 Task: Select the criteria, "text is exactly" criteria with value and formula.
Action: Mouse moved to (238, 107)
Screenshot: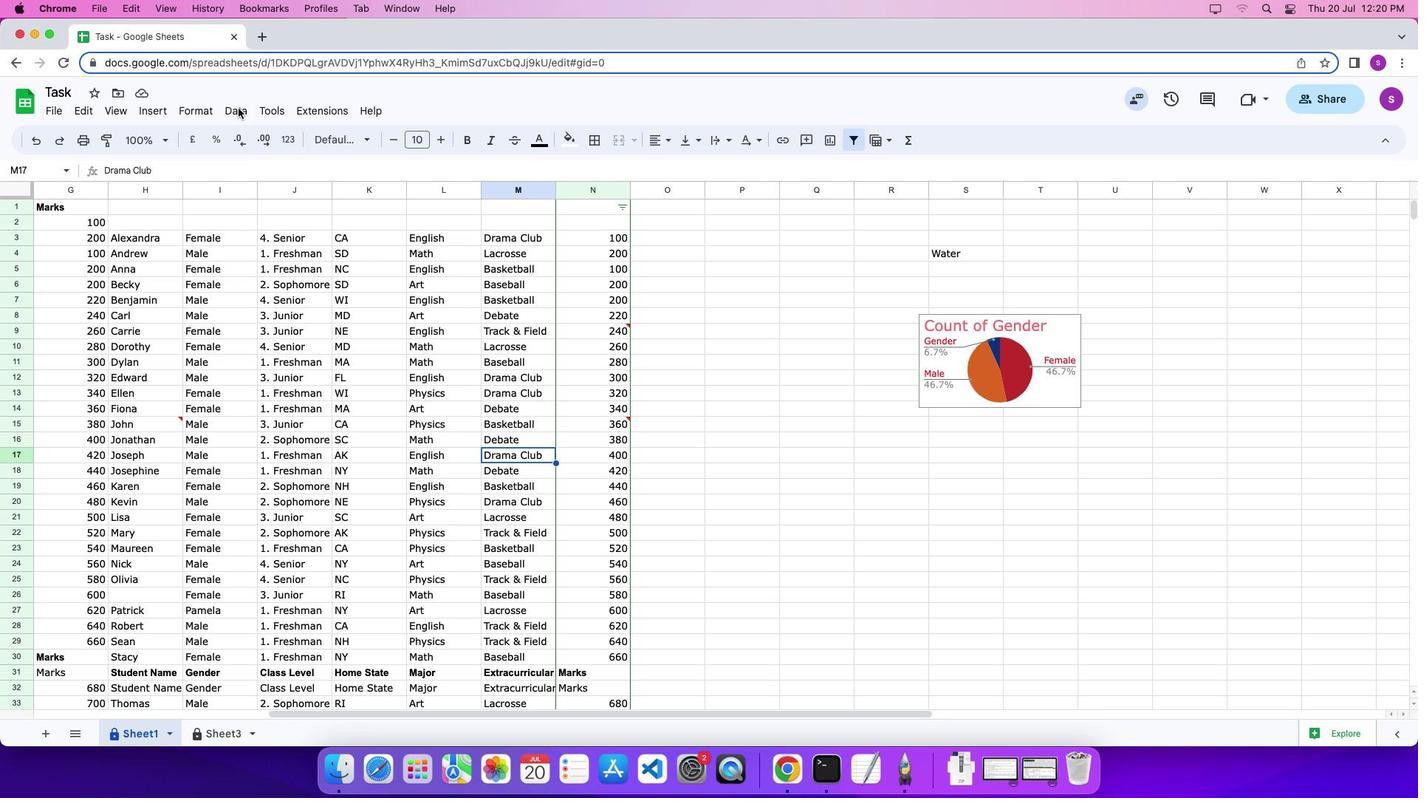 
Action: Mouse pressed left at (238, 107)
Screenshot: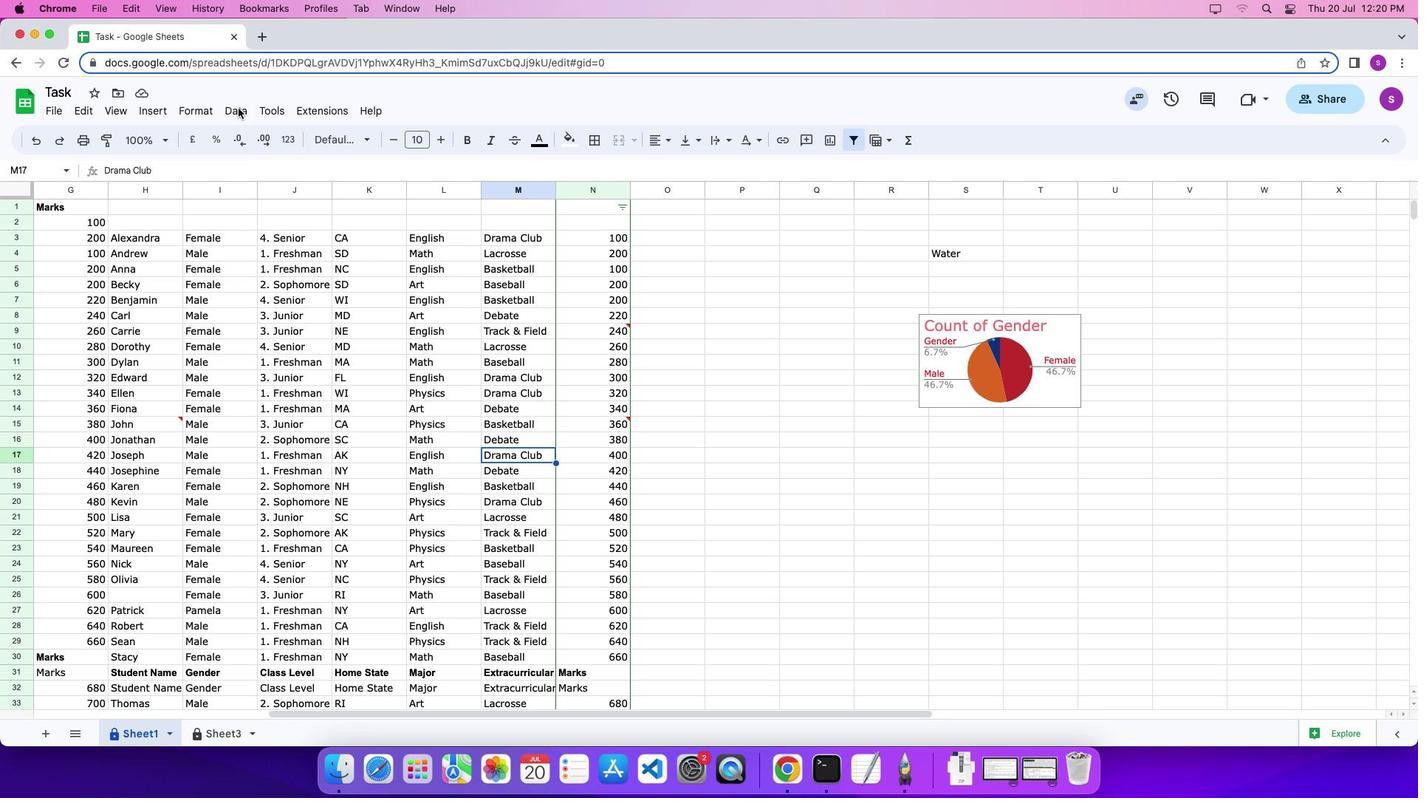 
Action: Mouse moved to (239, 107)
Screenshot: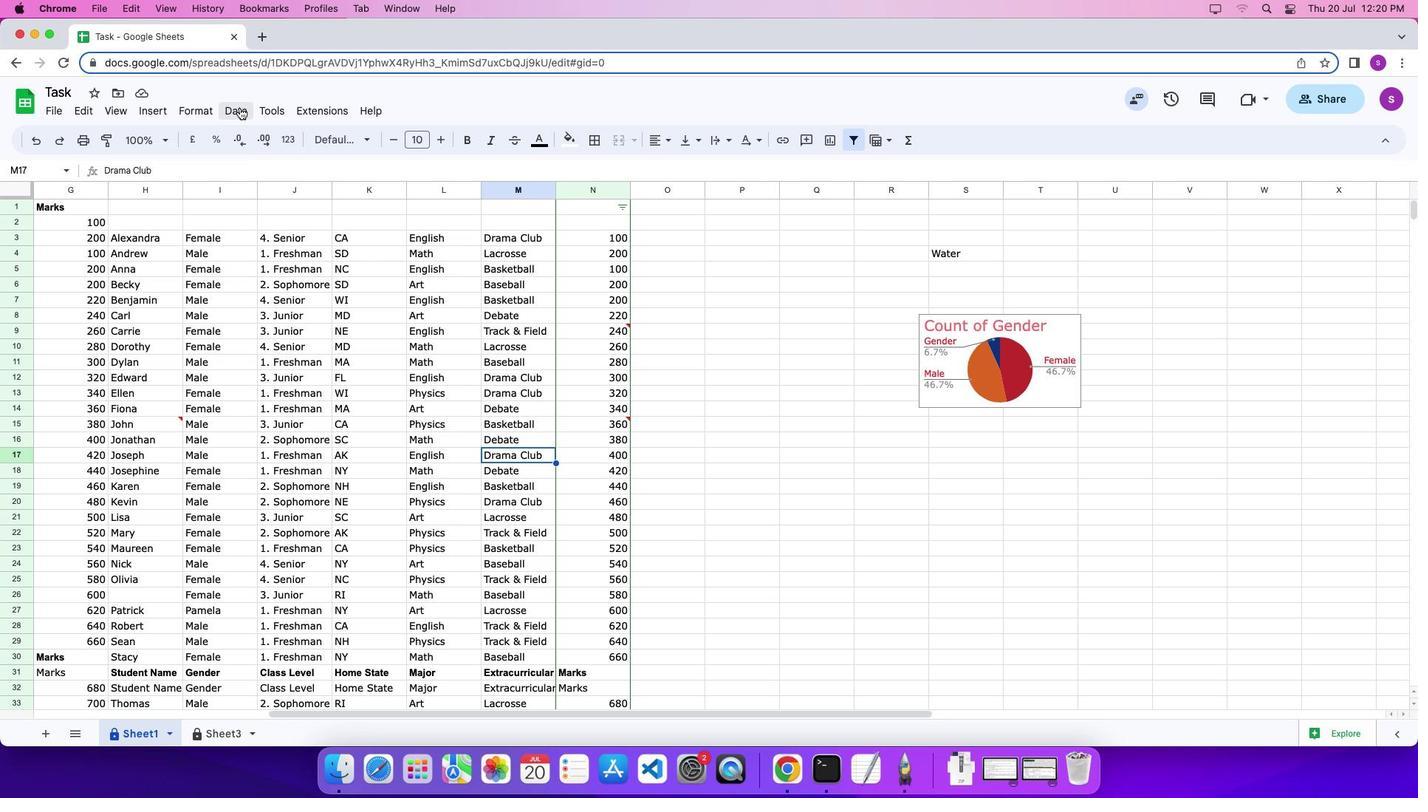 
Action: Mouse pressed left at (239, 107)
Screenshot: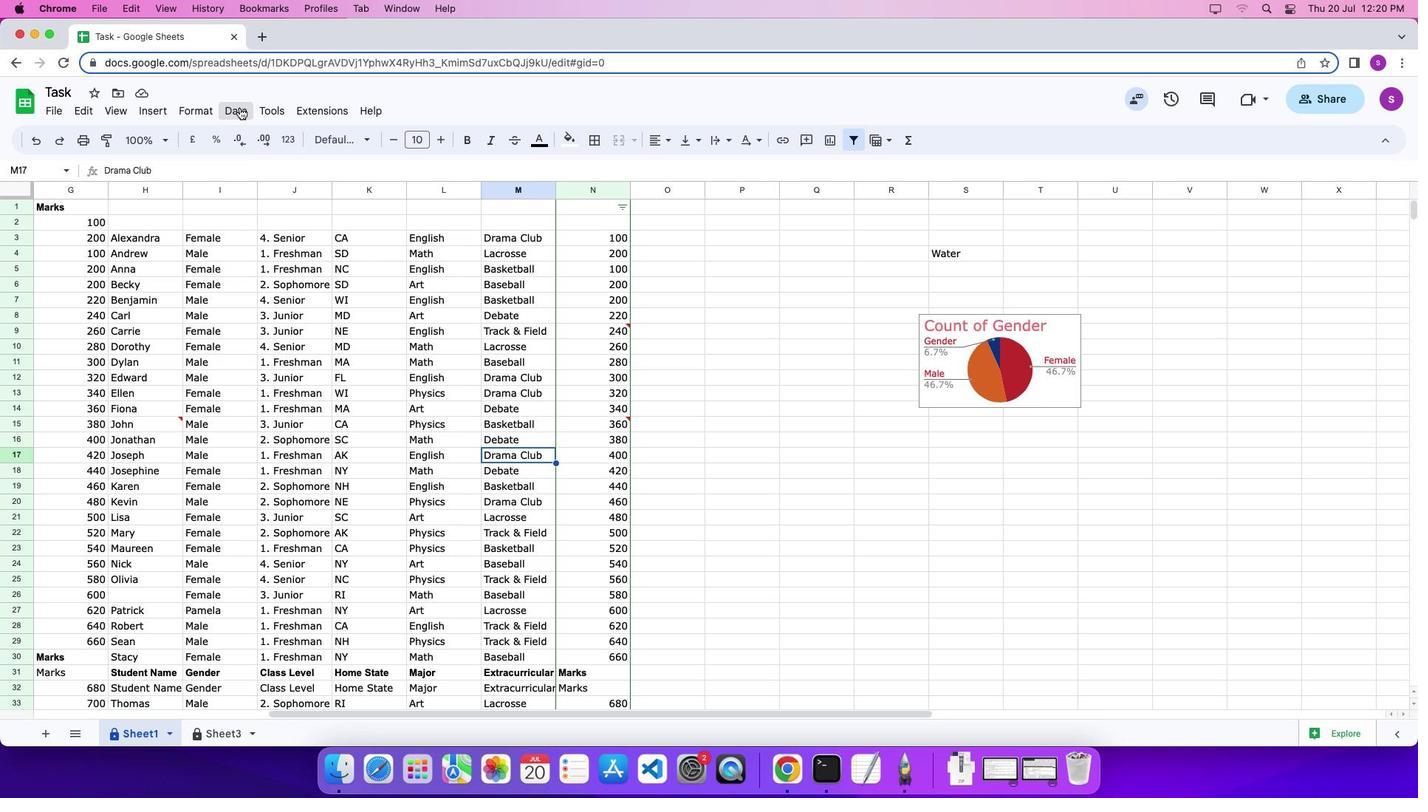 
Action: Mouse pressed left at (239, 107)
Screenshot: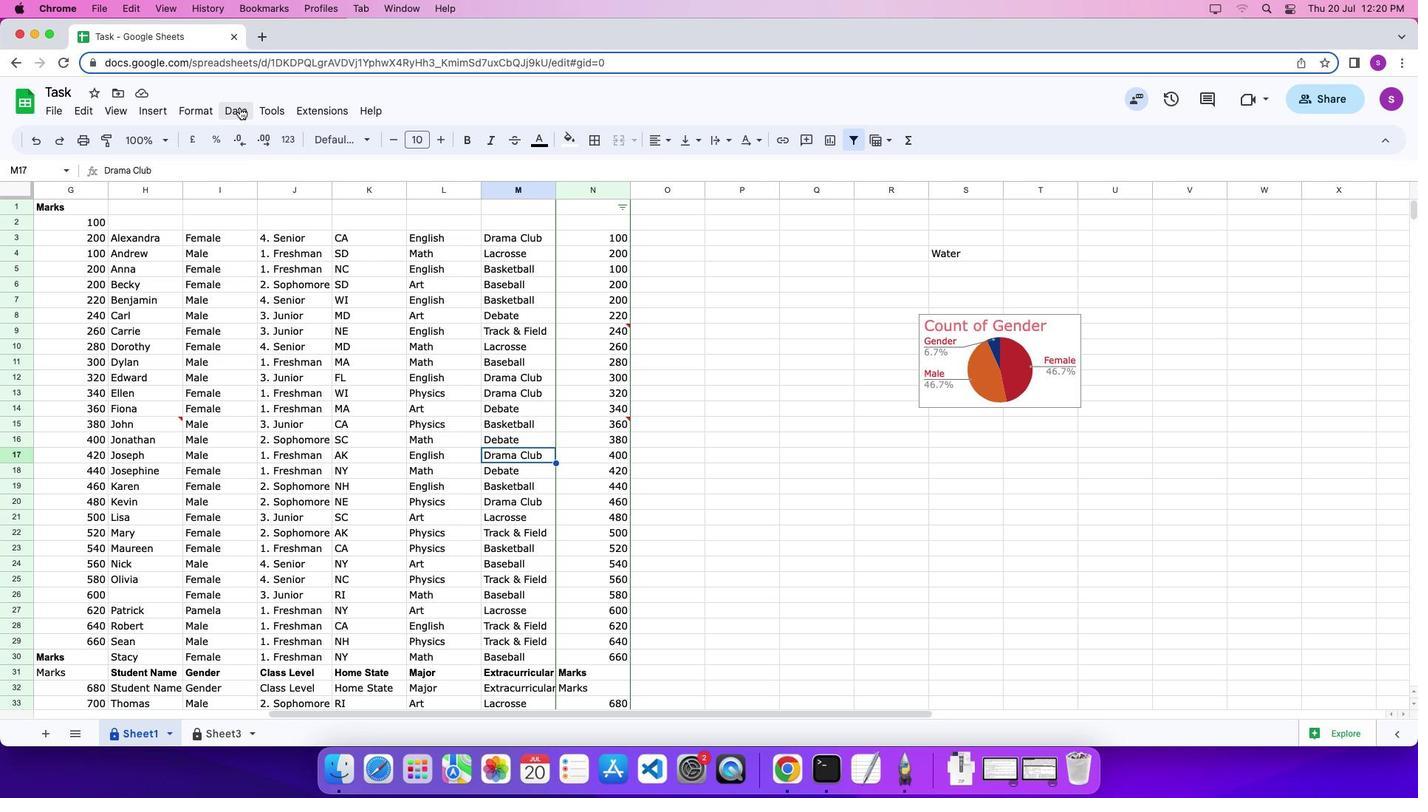 
Action: Mouse moved to (306, 401)
Screenshot: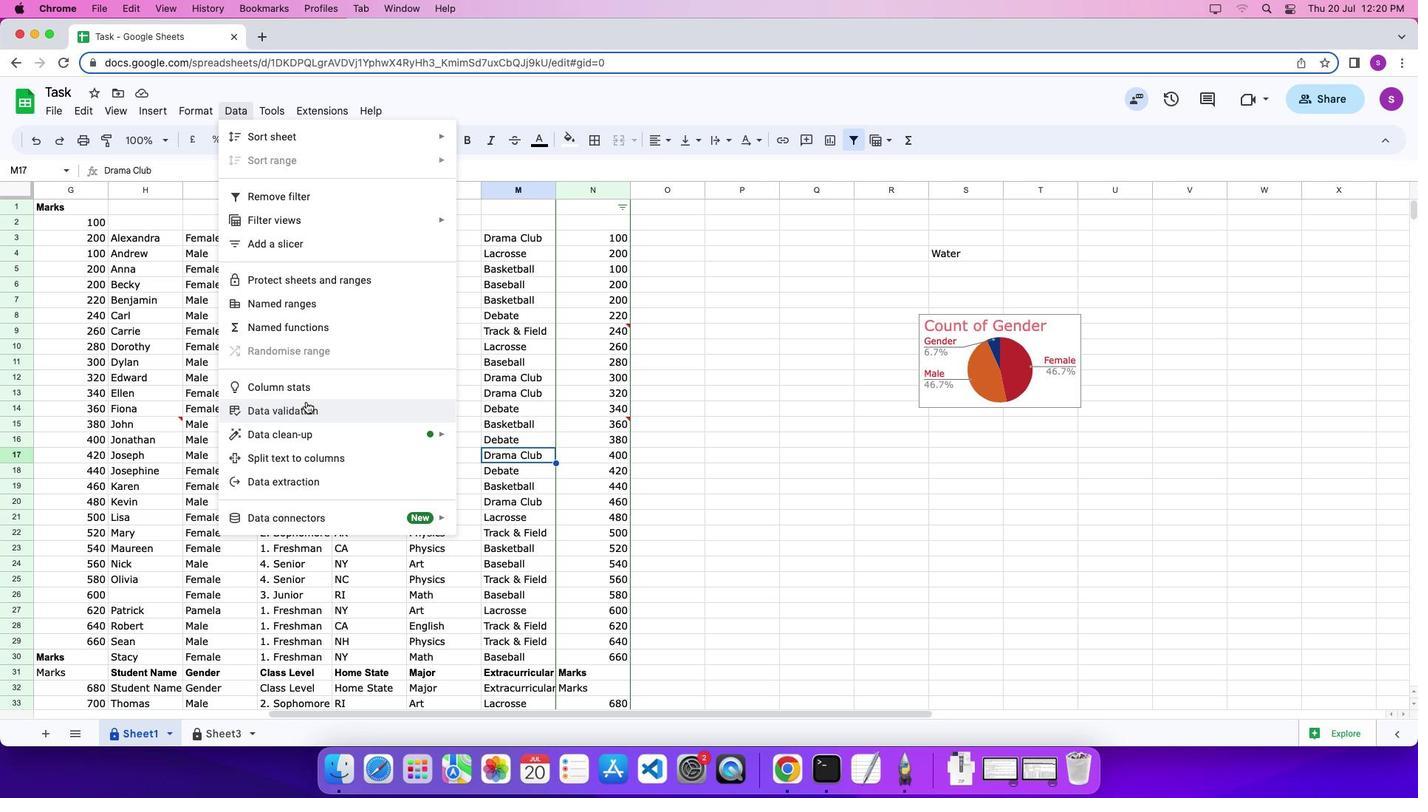 
Action: Mouse pressed left at (306, 401)
Screenshot: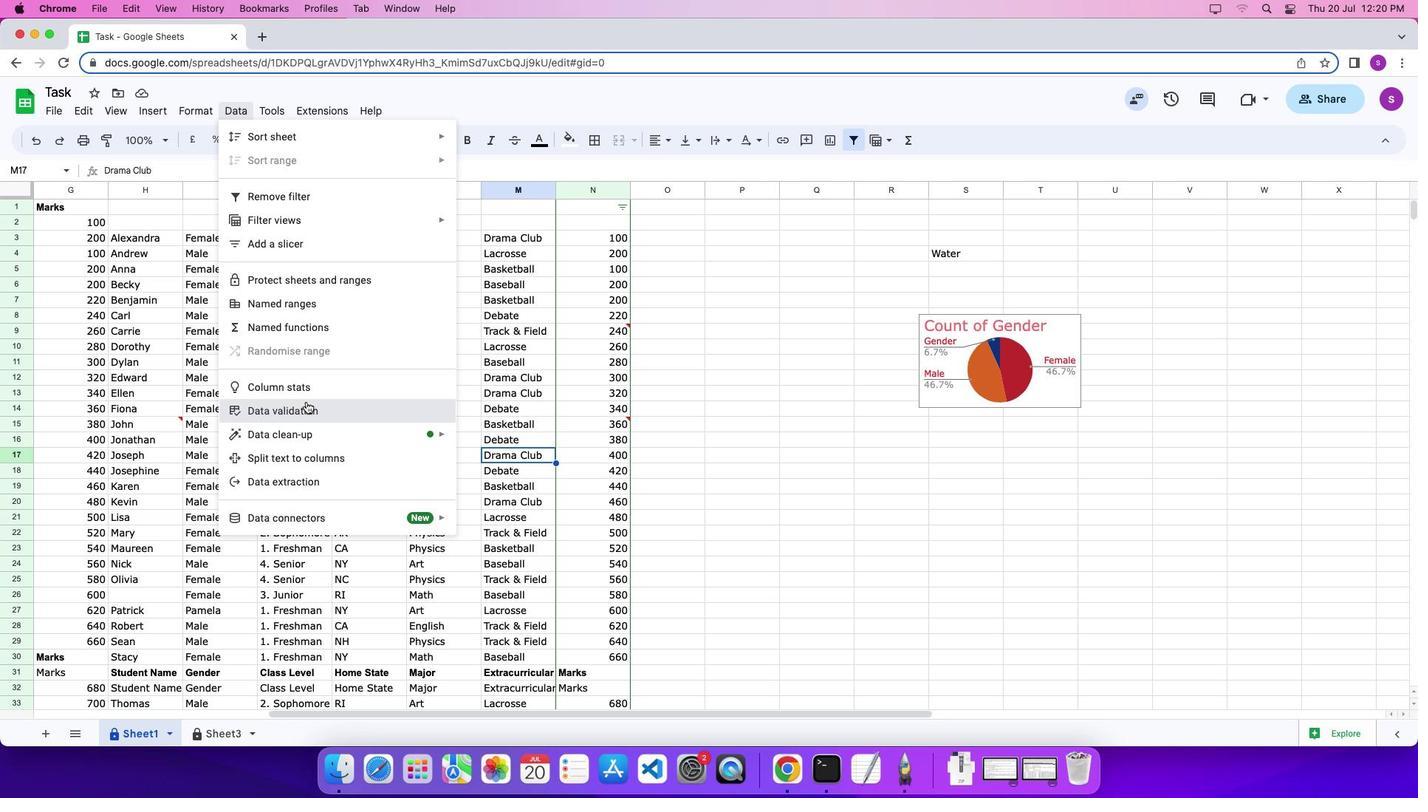 
Action: Mouse moved to (1217, 267)
Screenshot: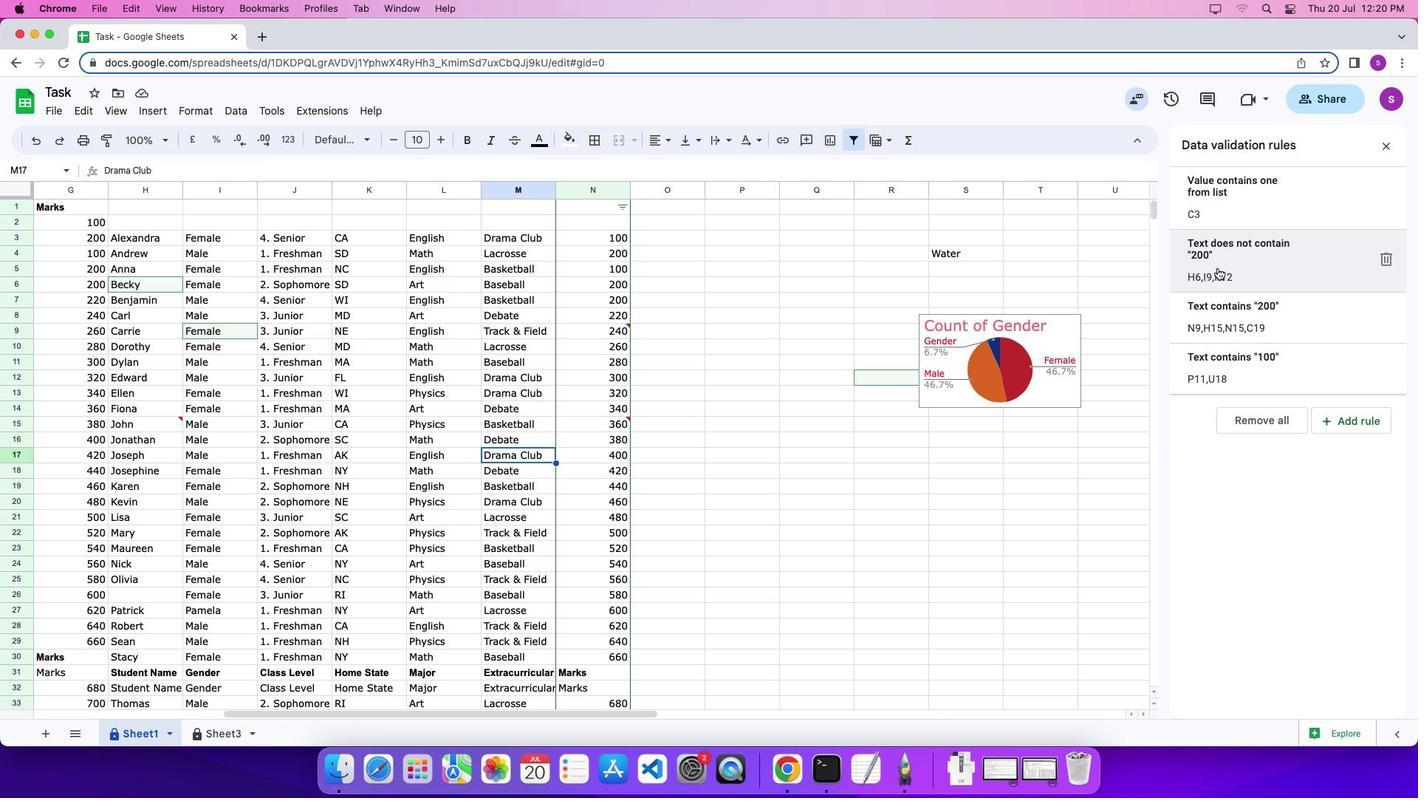 
Action: Mouse pressed left at (1217, 267)
Screenshot: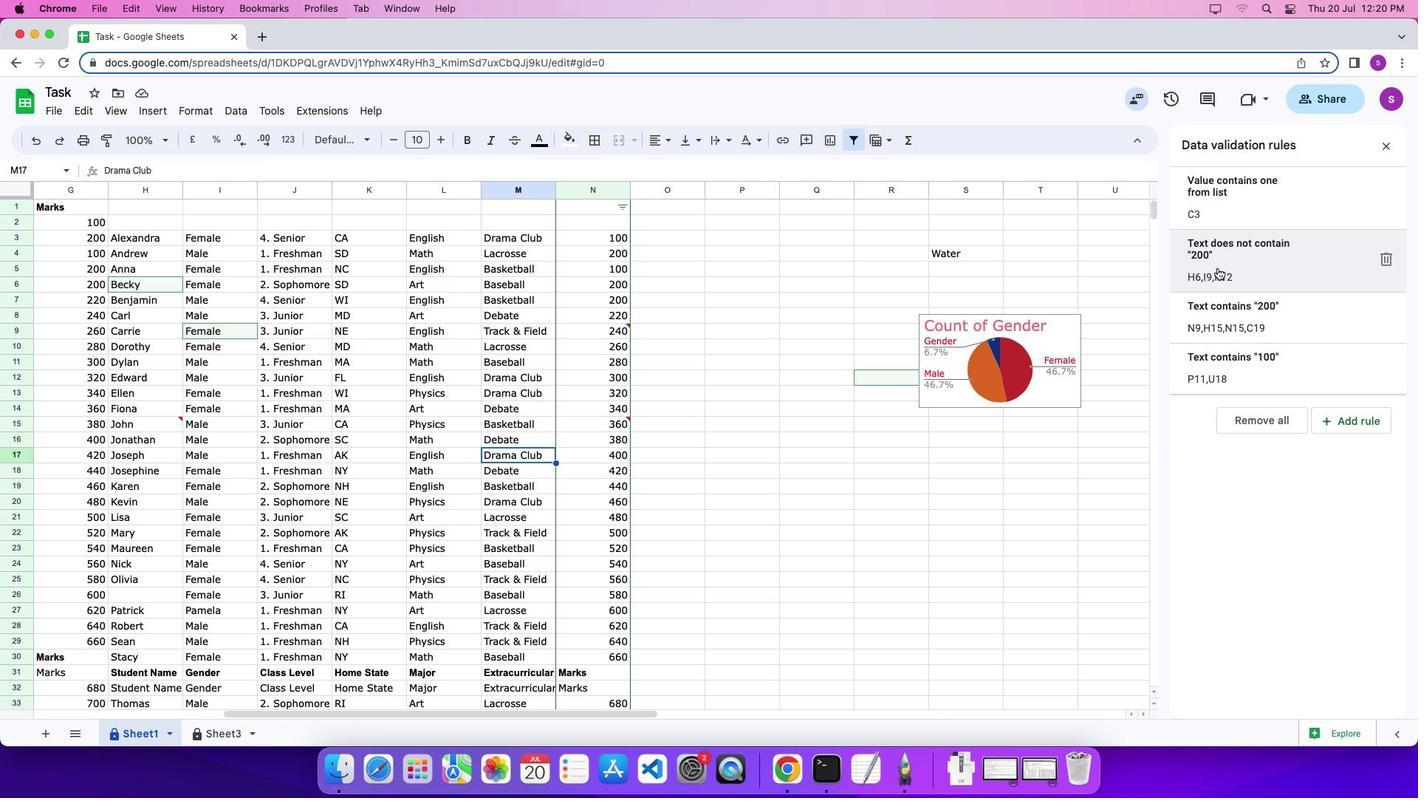 
Action: Mouse moved to (1230, 274)
Screenshot: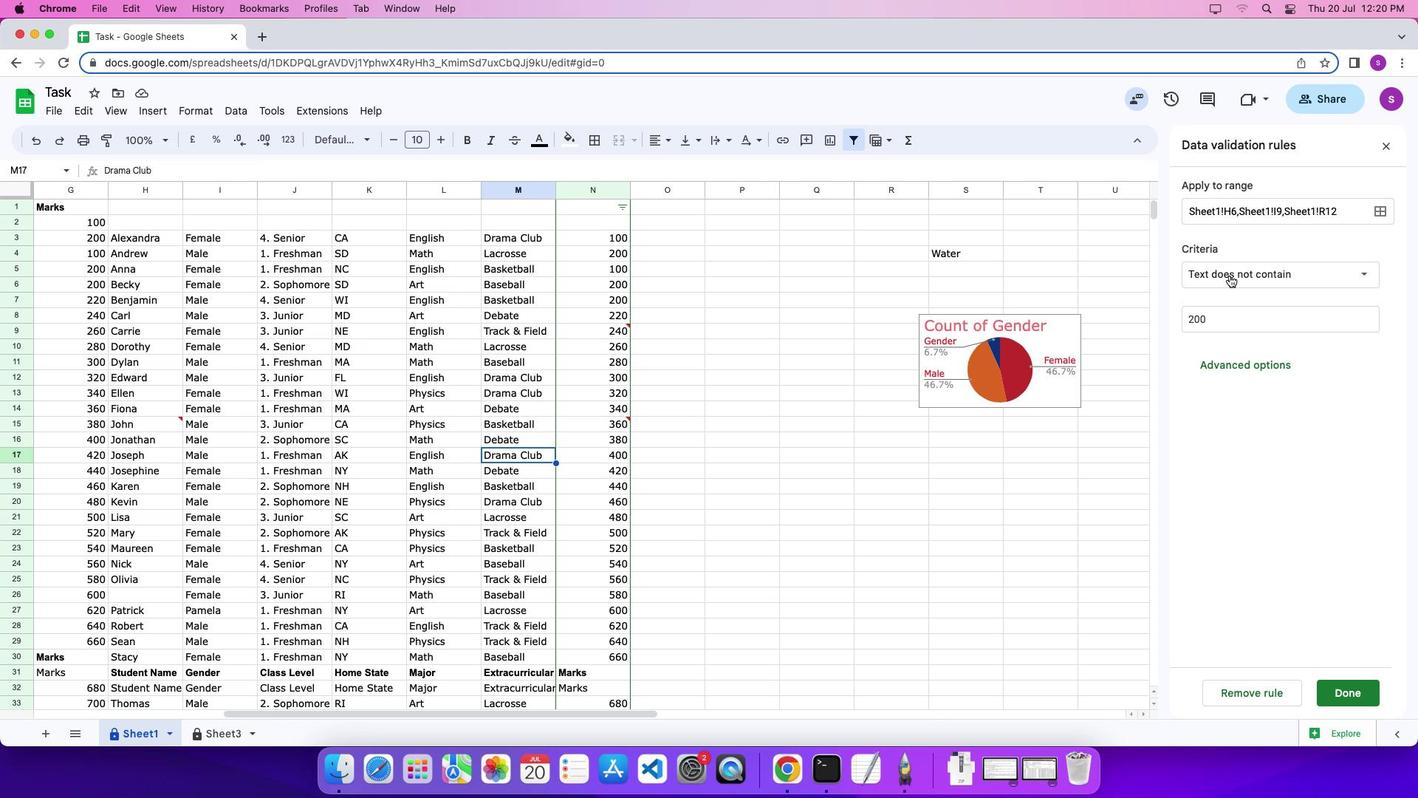 
Action: Mouse pressed left at (1230, 274)
Screenshot: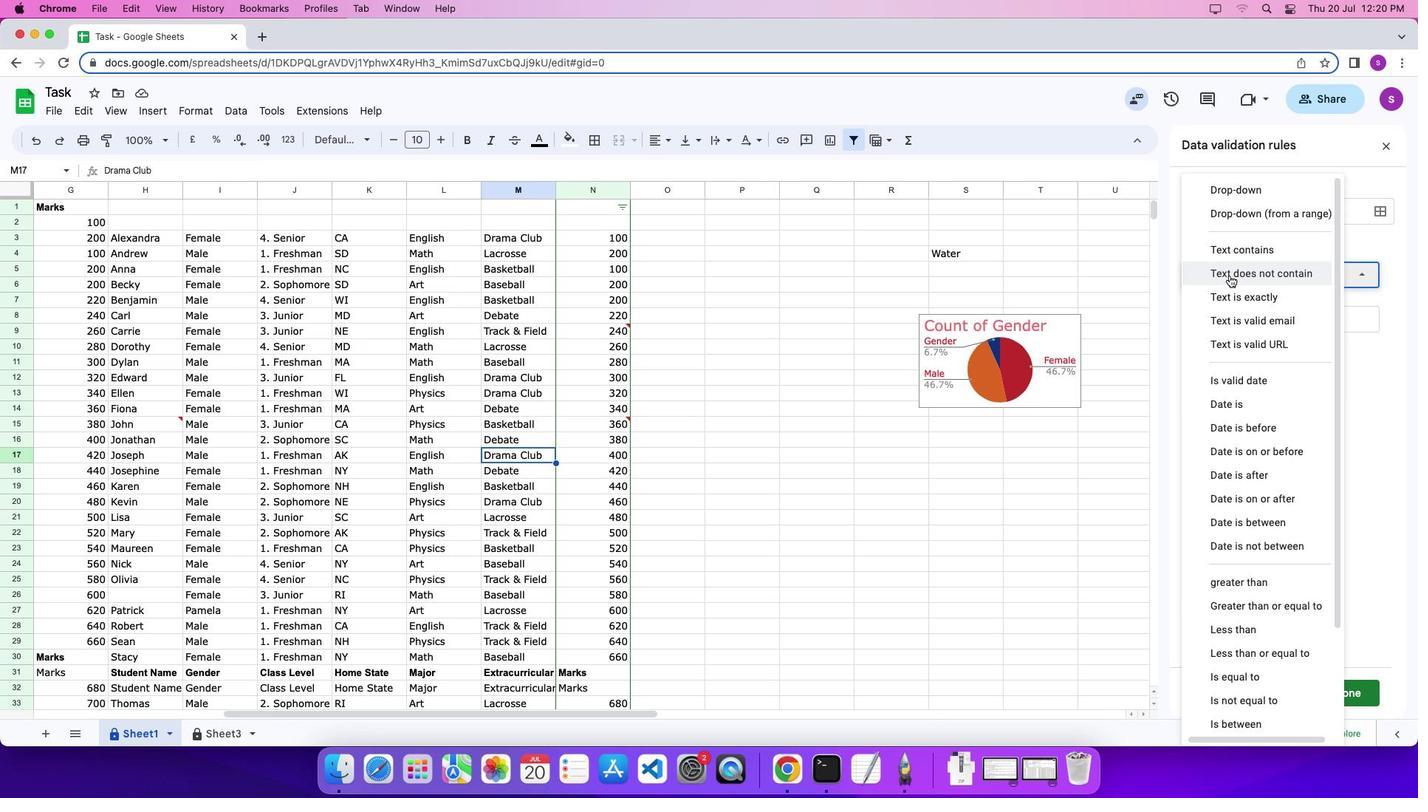 
Action: Mouse moved to (1234, 297)
Screenshot: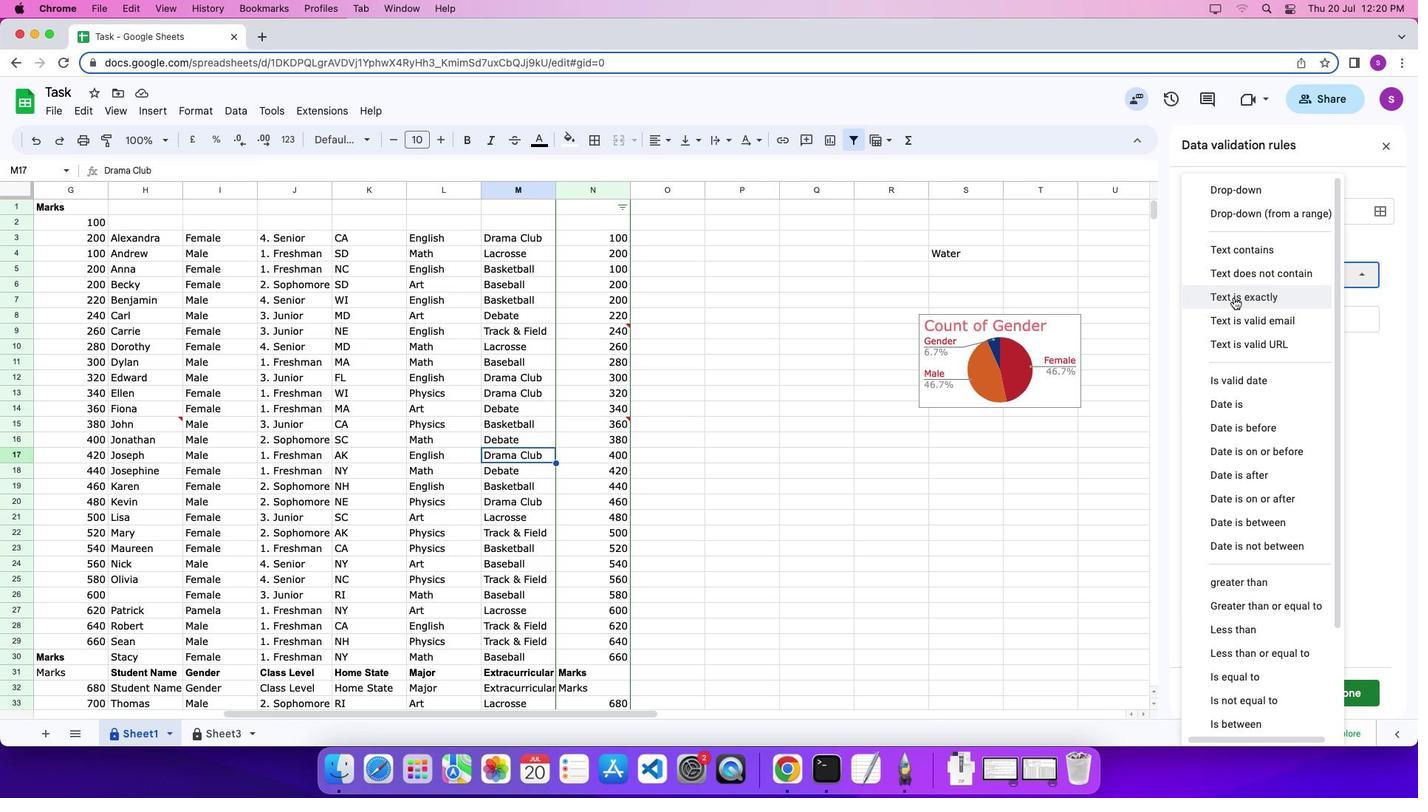 
Action: Mouse pressed left at (1234, 297)
Screenshot: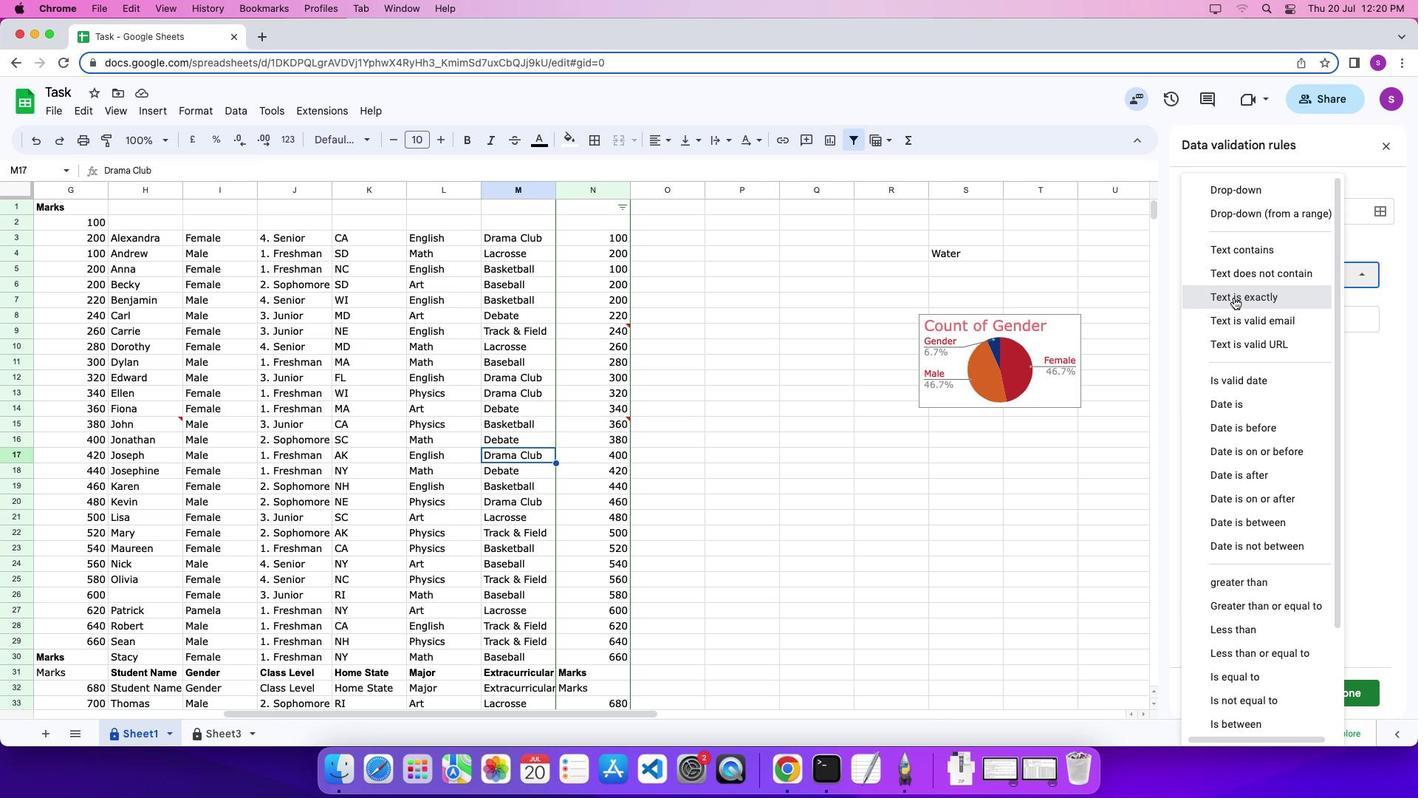 
Action: Mouse moved to (1236, 314)
Screenshot: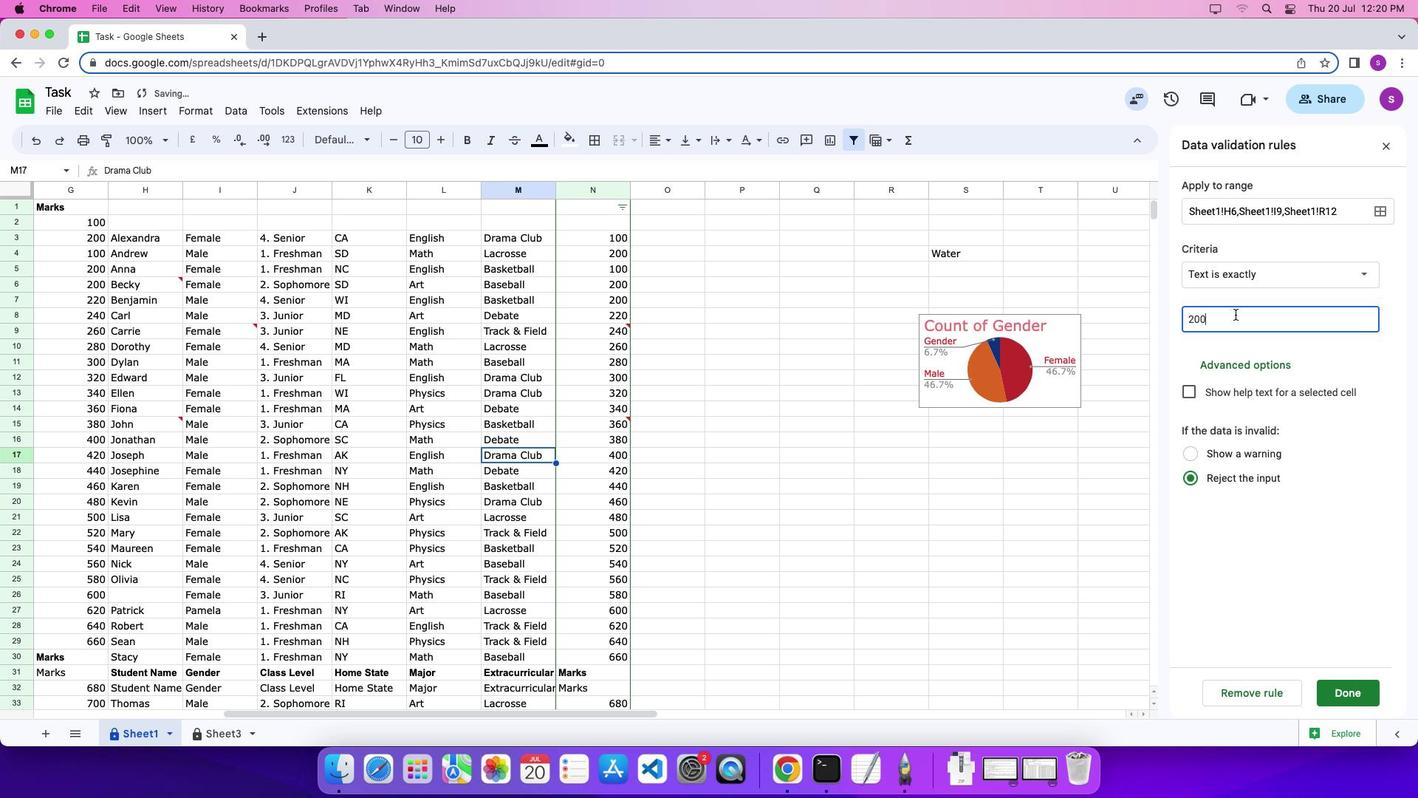 
Action: Mouse pressed left at (1236, 314)
Screenshot: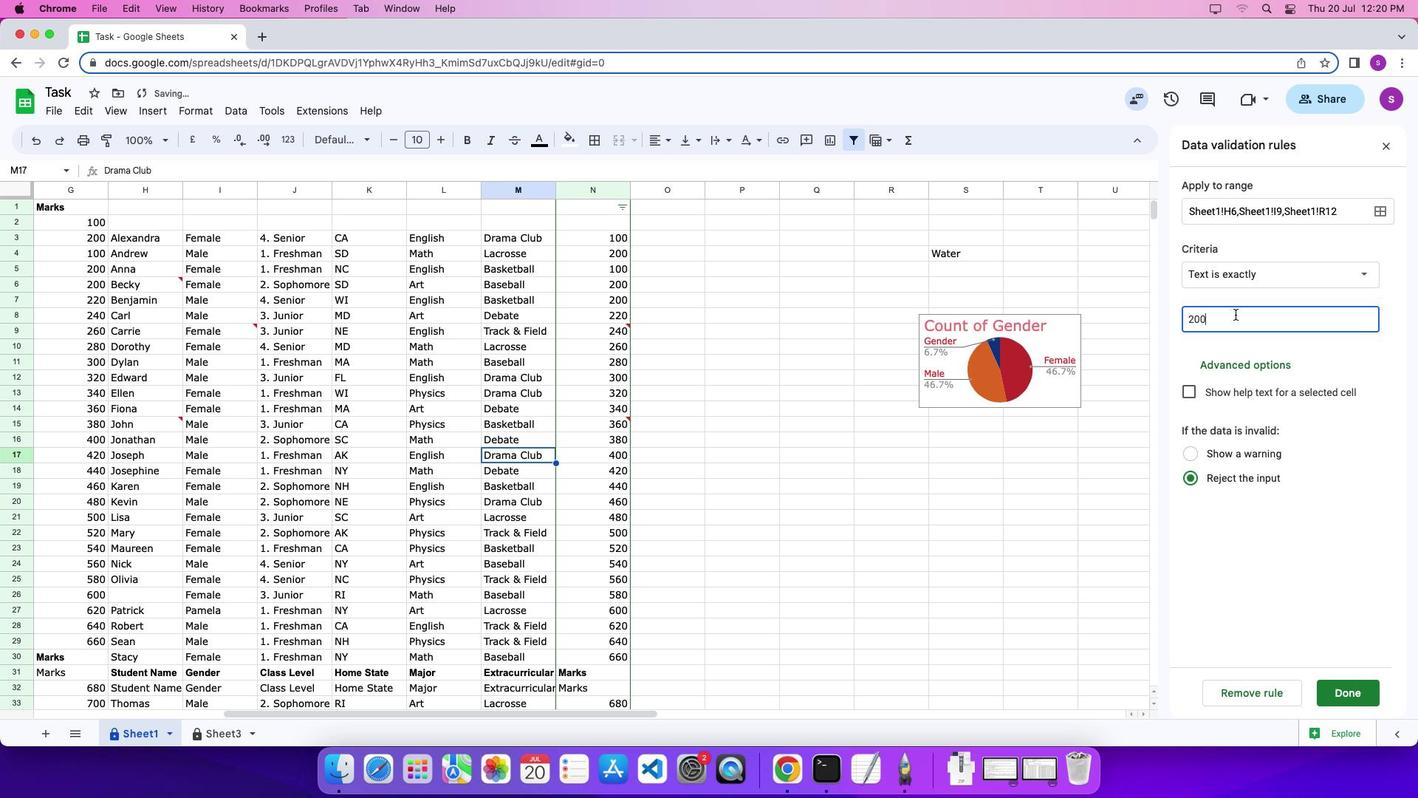 
Action: Mouse pressed left at (1236, 314)
Screenshot: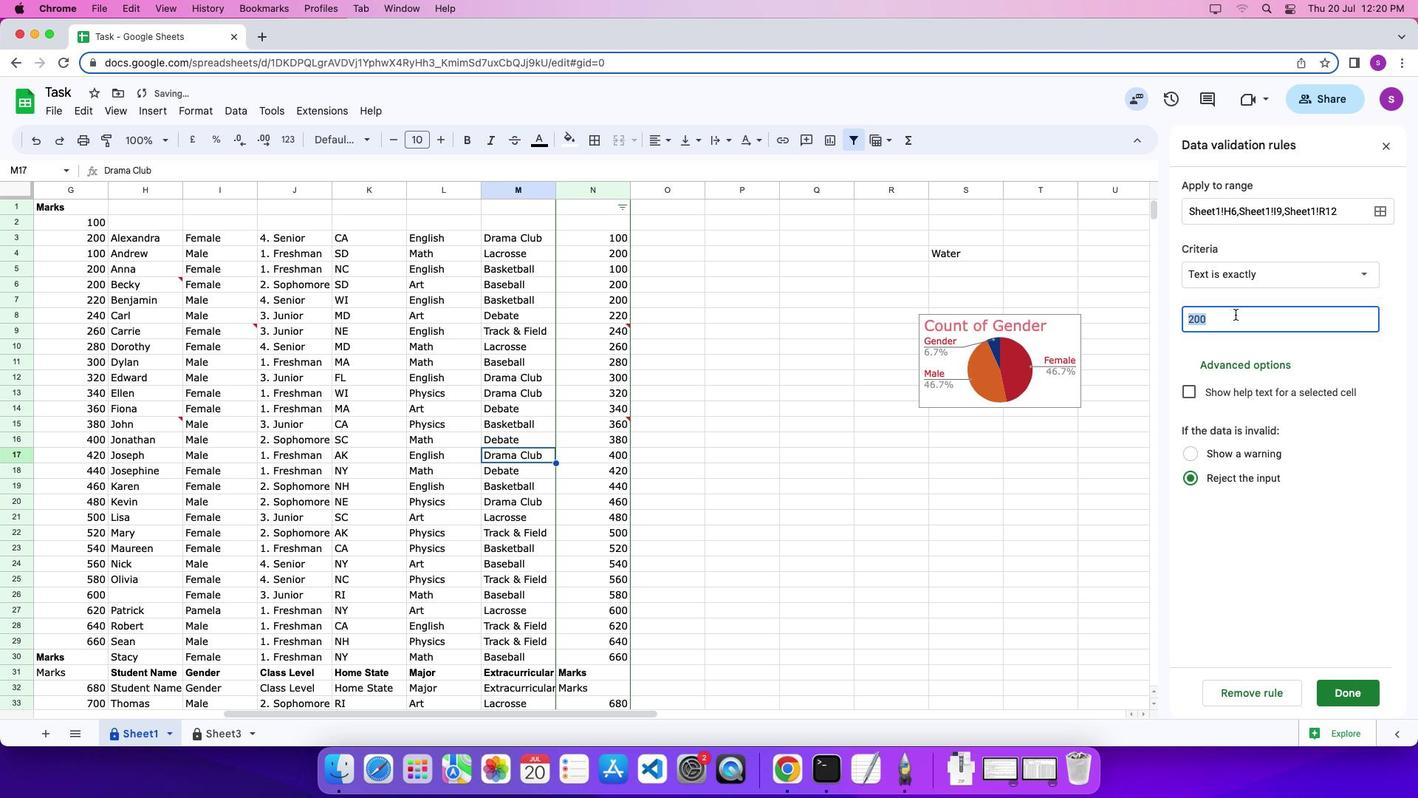 
Action: Key pressed '2''6''0''\x03'
Screenshot: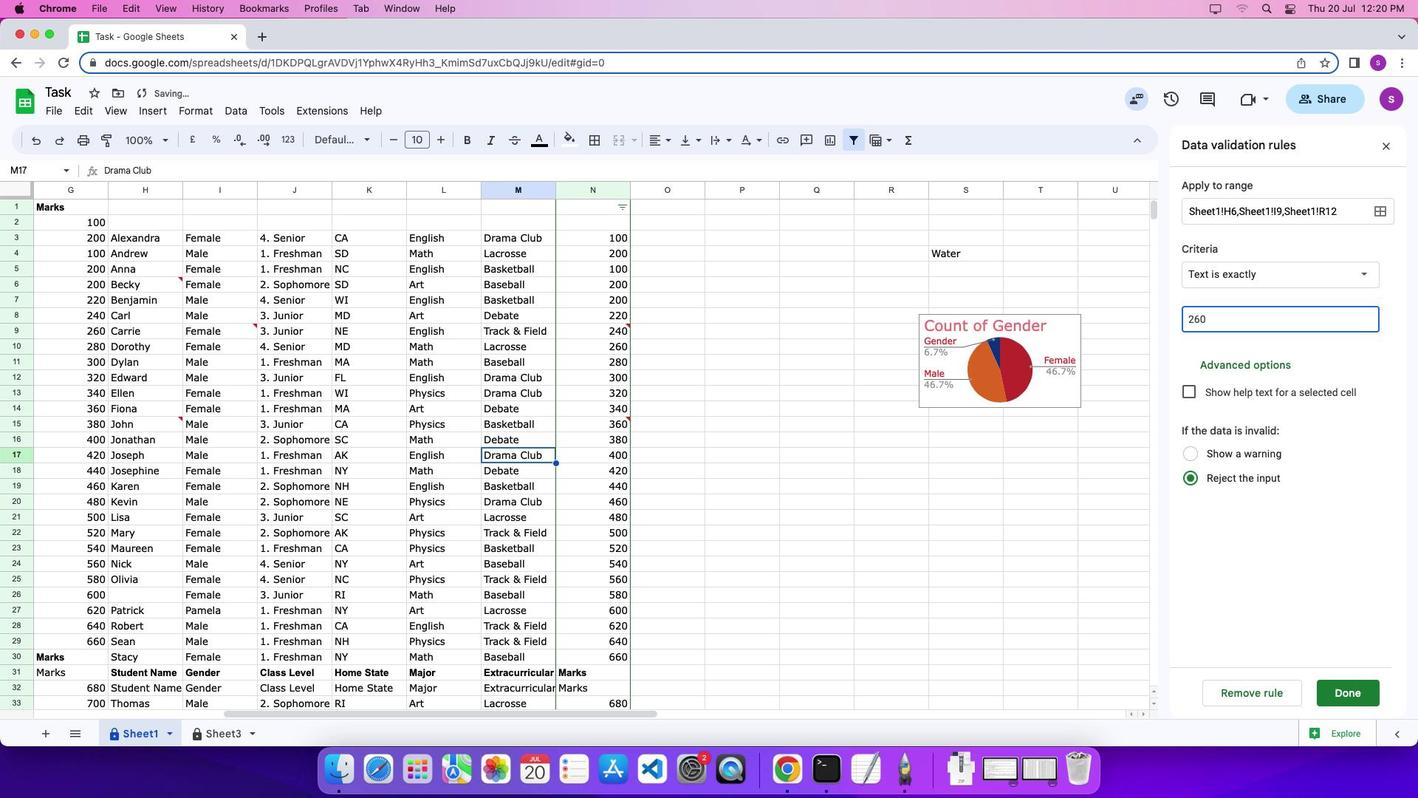
Action: Mouse moved to (1338, 690)
Screenshot: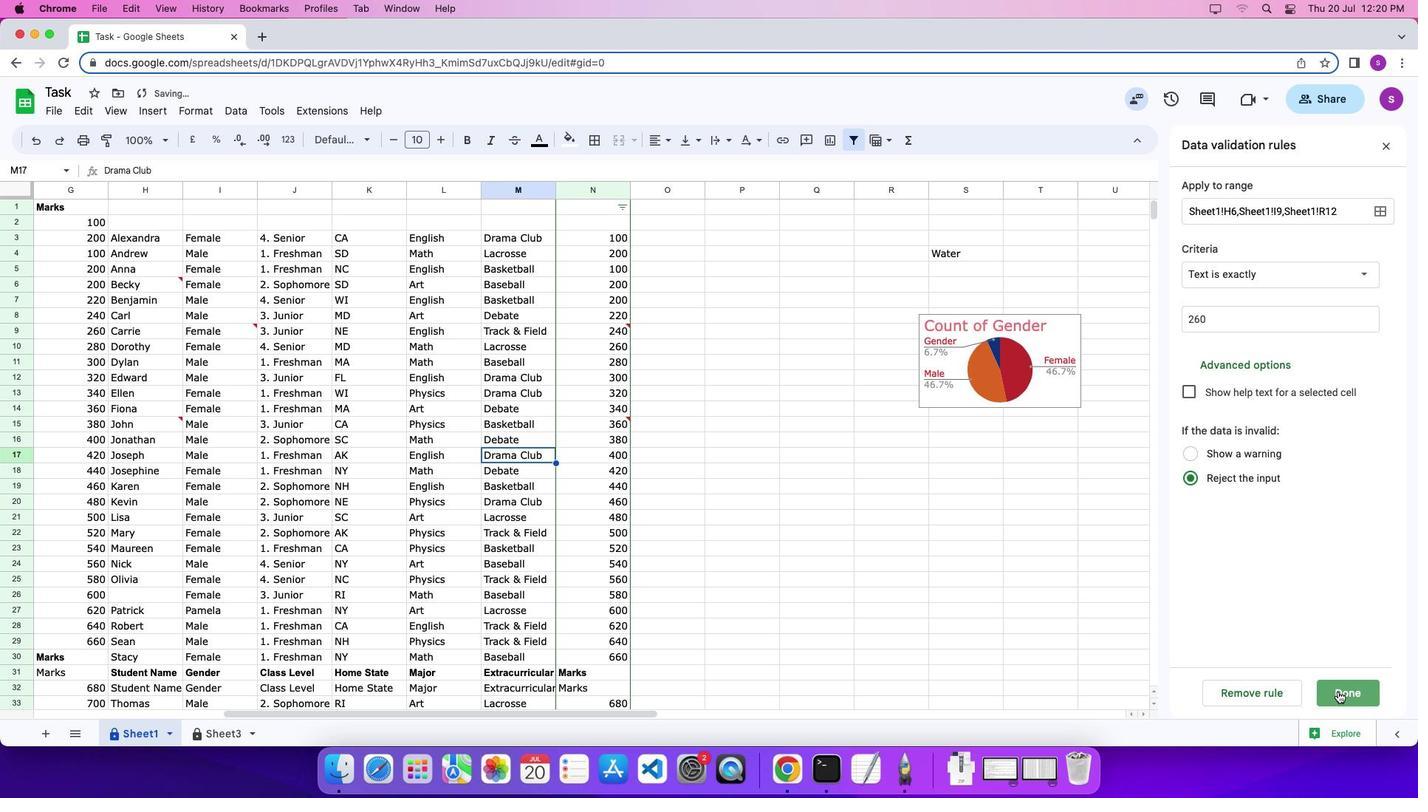 
Action: Mouse pressed left at (1338, 690)
Screenshot: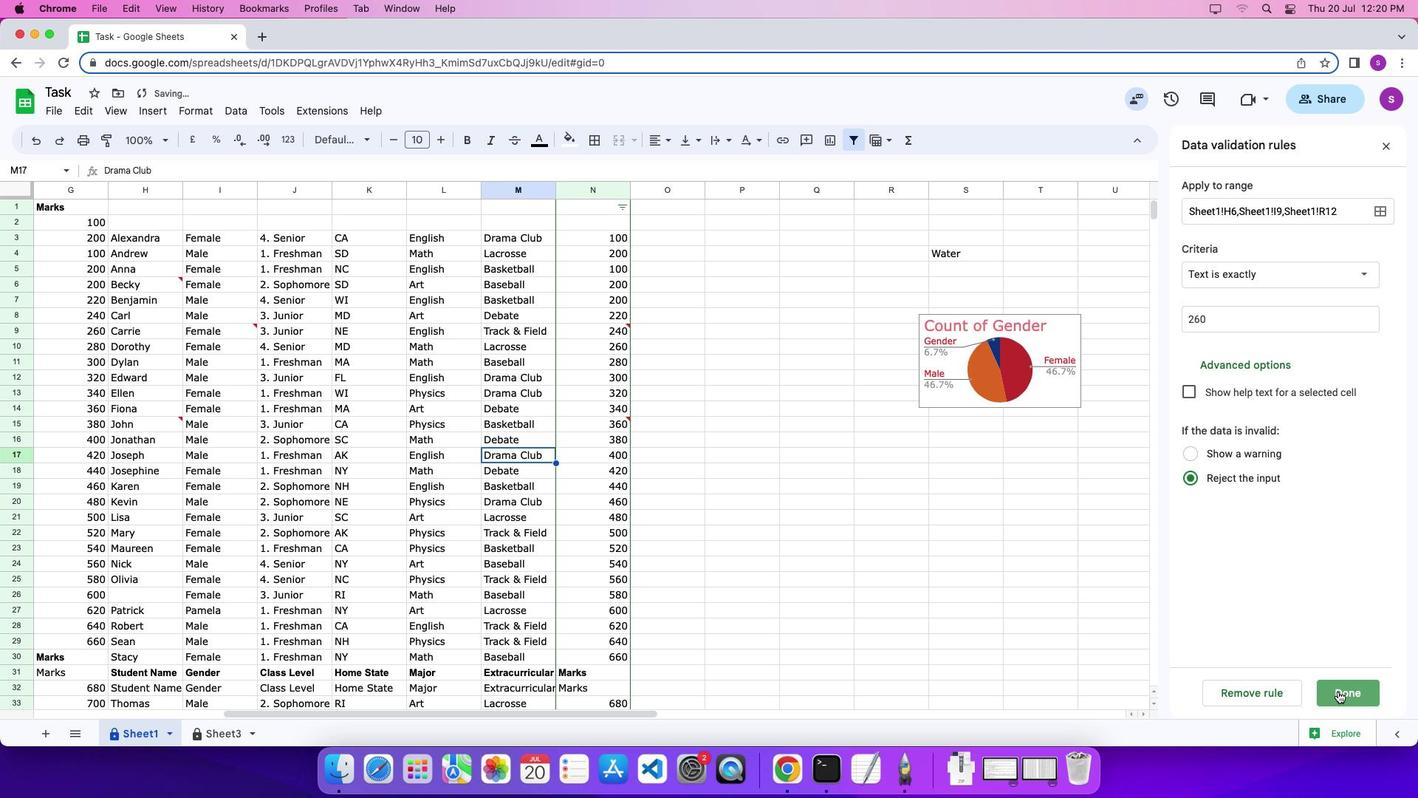 
Action: Mouse moved to (1338, 691)
Screenshot: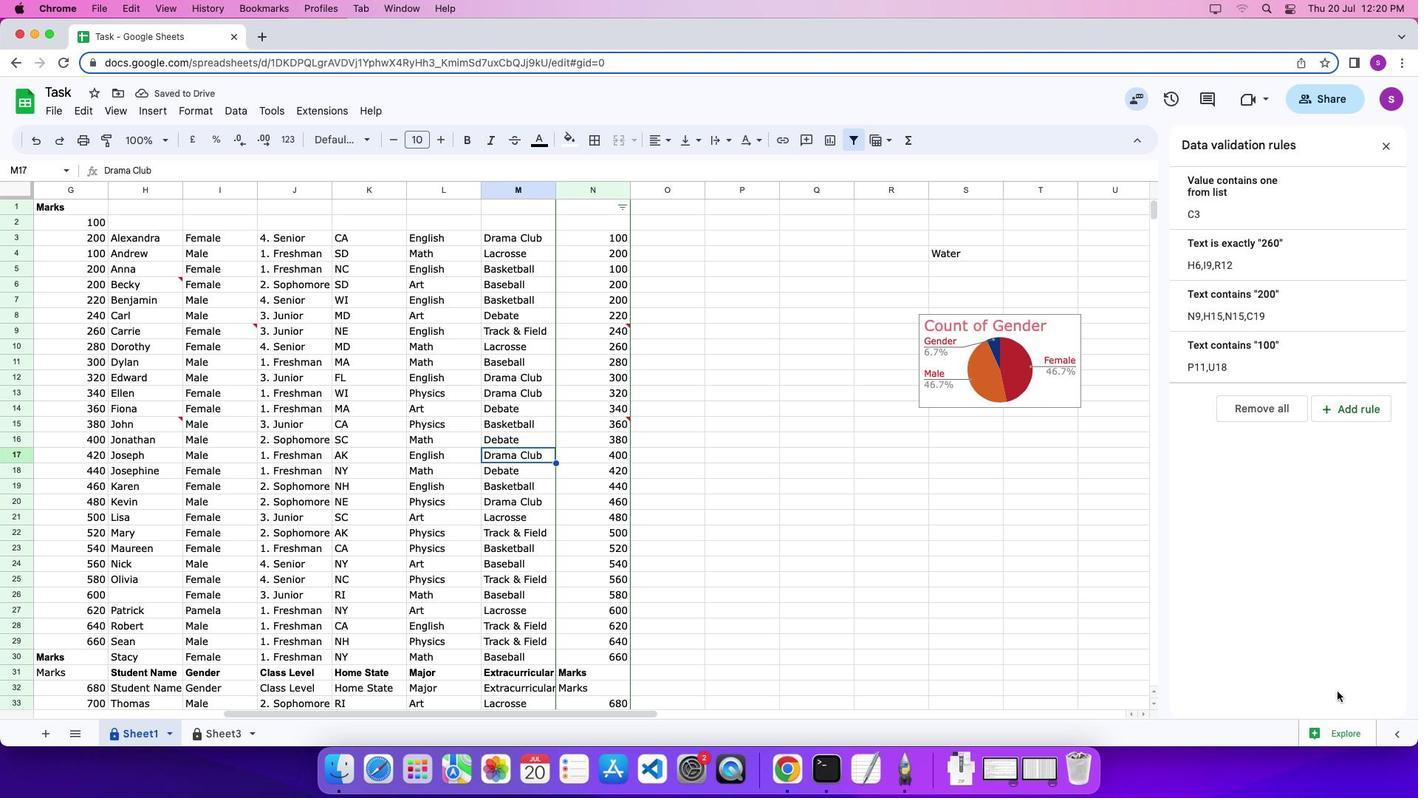 
